 Task: Change font color to red.
Action: Mouse moved to (537, 320)
Screenshot: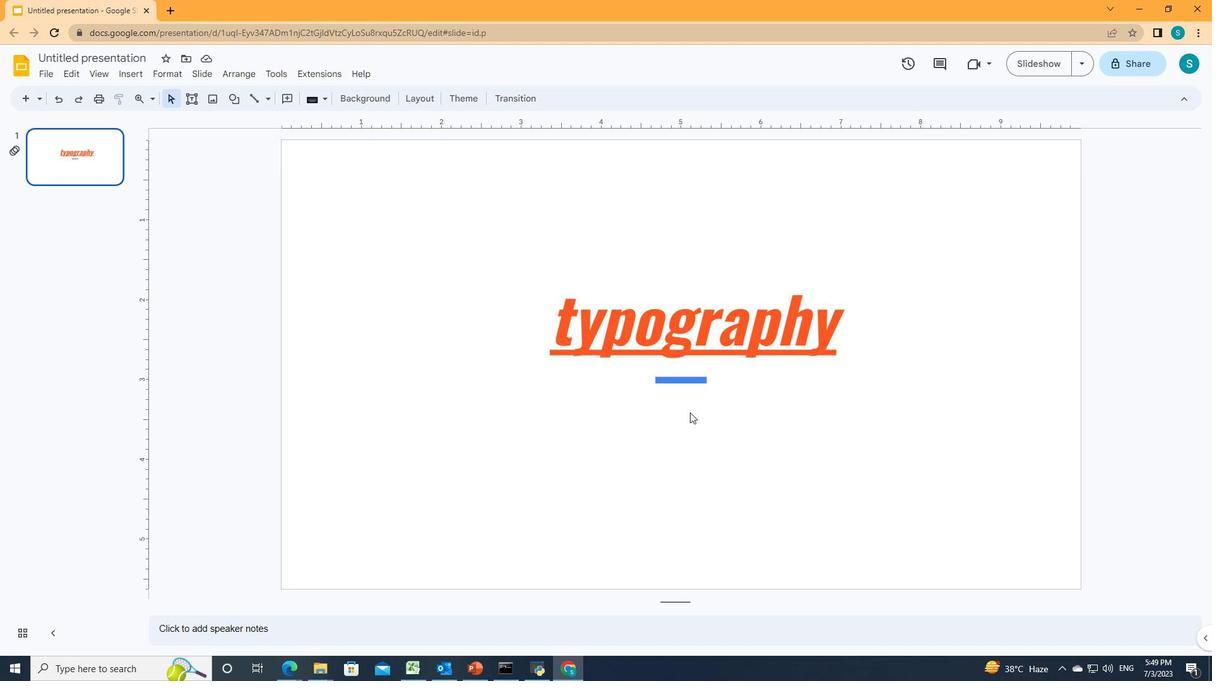 
Action: Mouse pressed left at (537, 320)
Screenshot: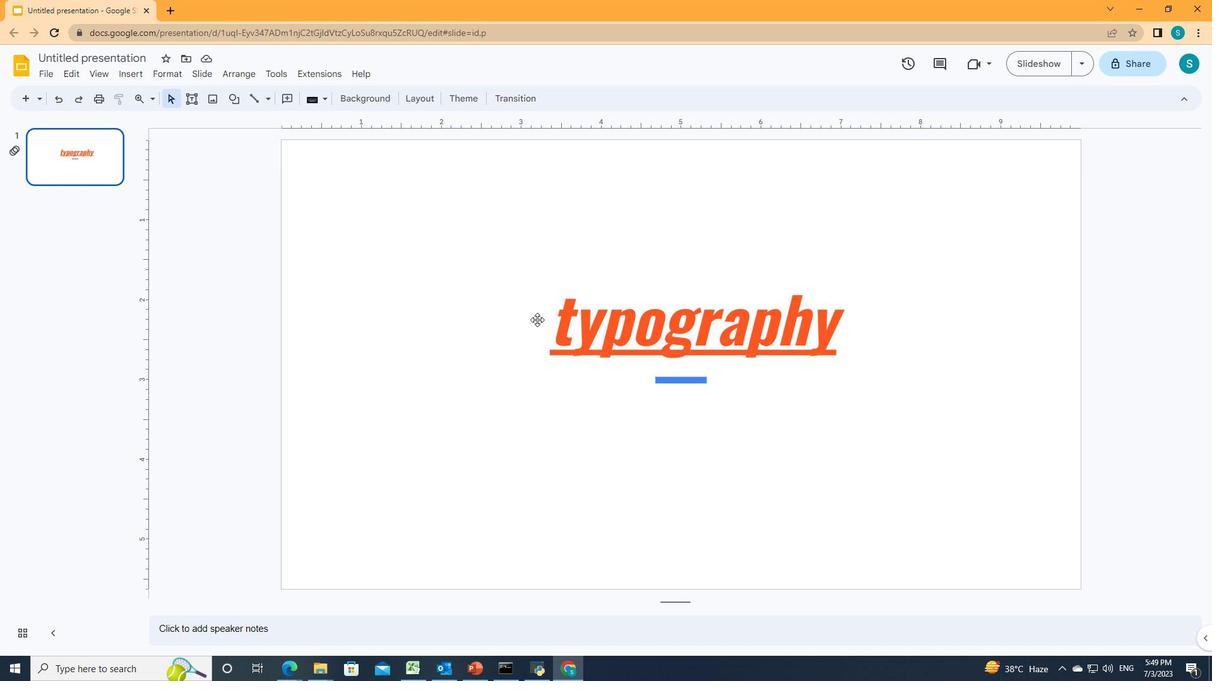 
Action: Mouse pressed left at (537, 320)
Screenshot: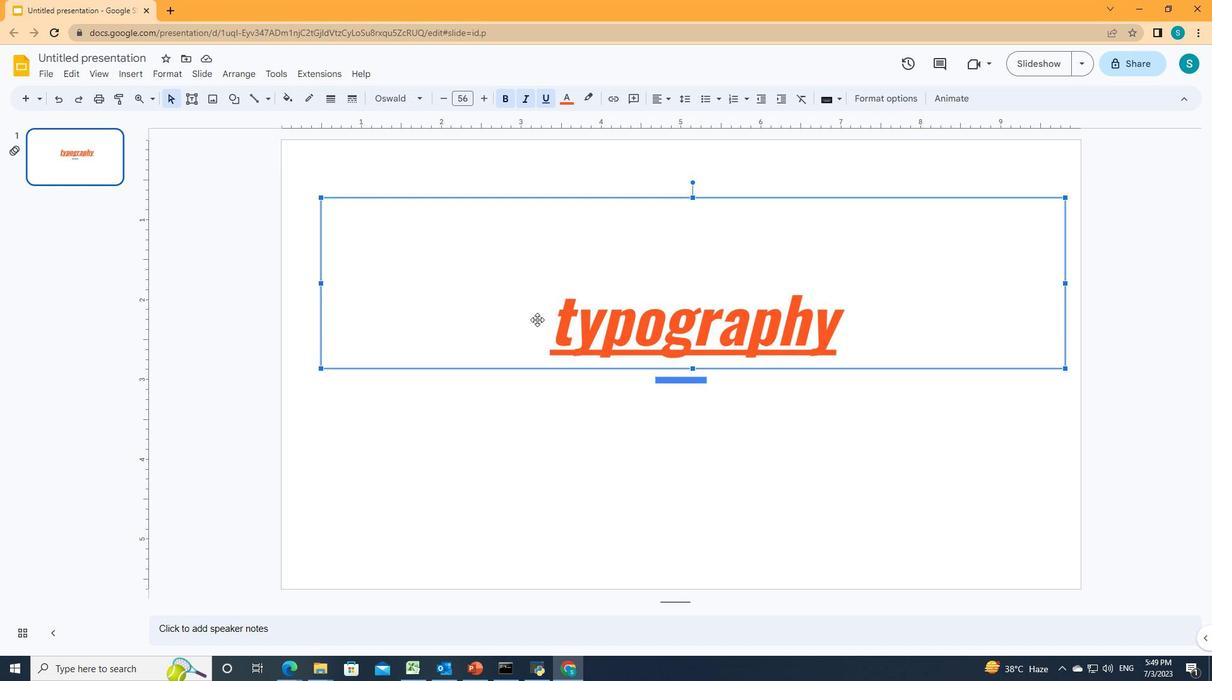 
Action: Mouse pressed left at (537, 320)
Screenshot: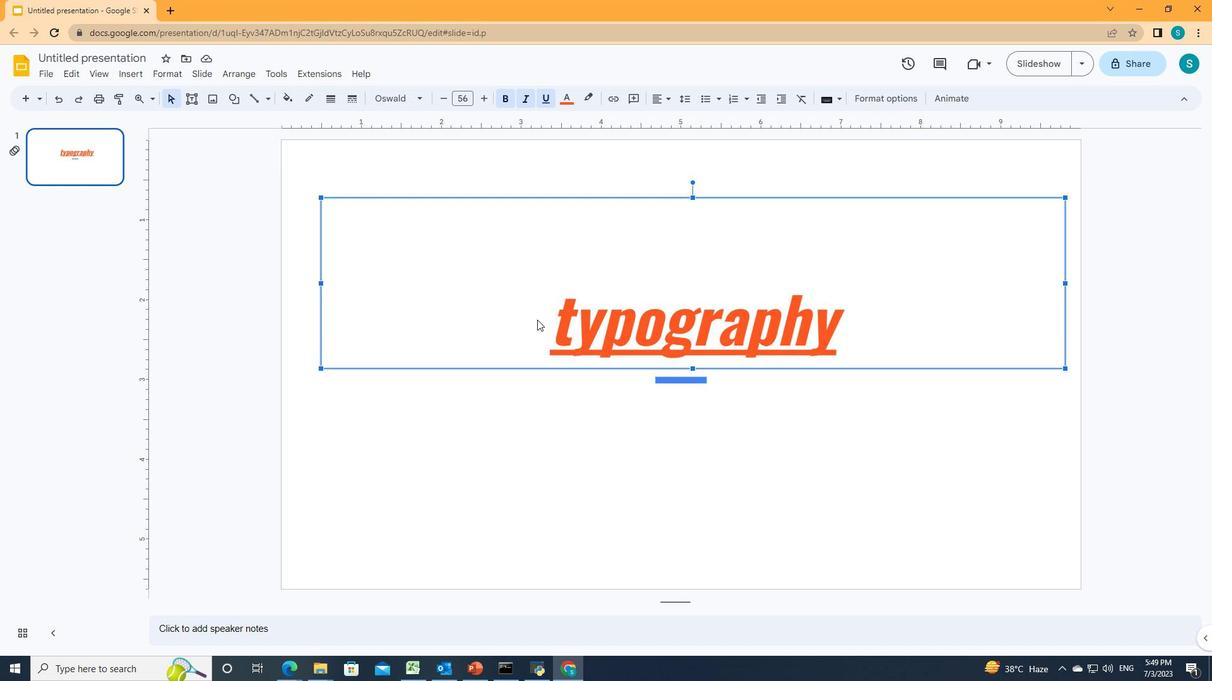
Action: Mouse moved to (548, 318)
Screenshot: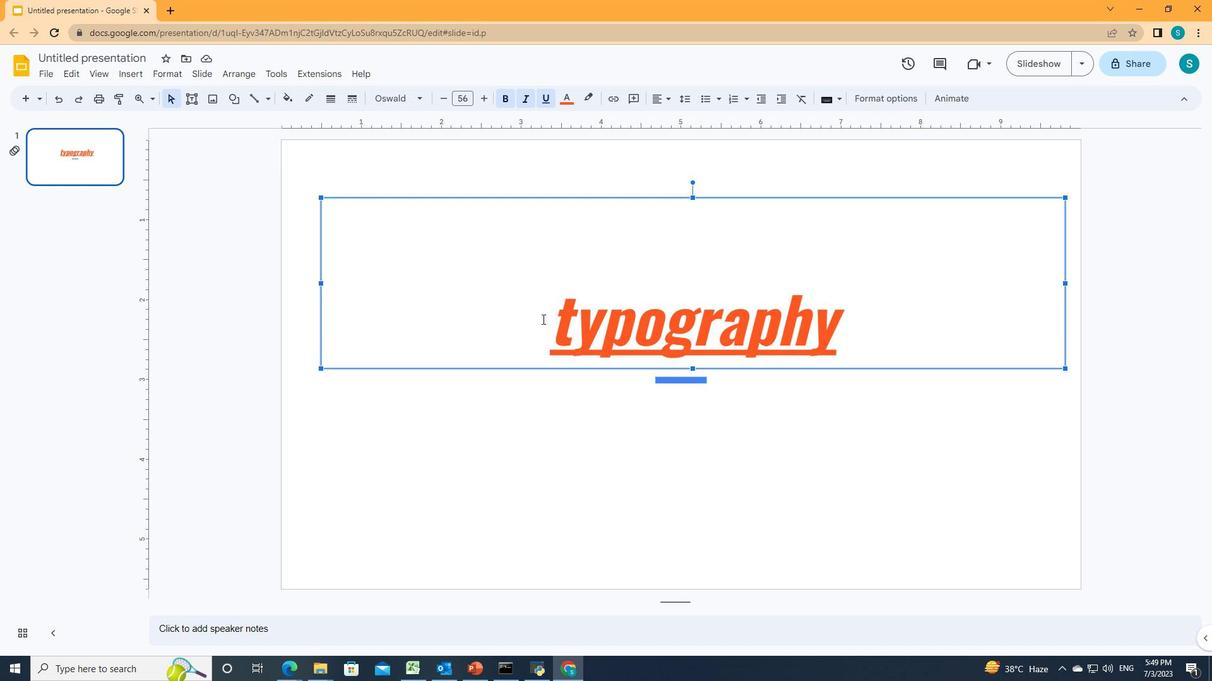 
Action: Mouse pressed left at (548, 318)
Screenshot: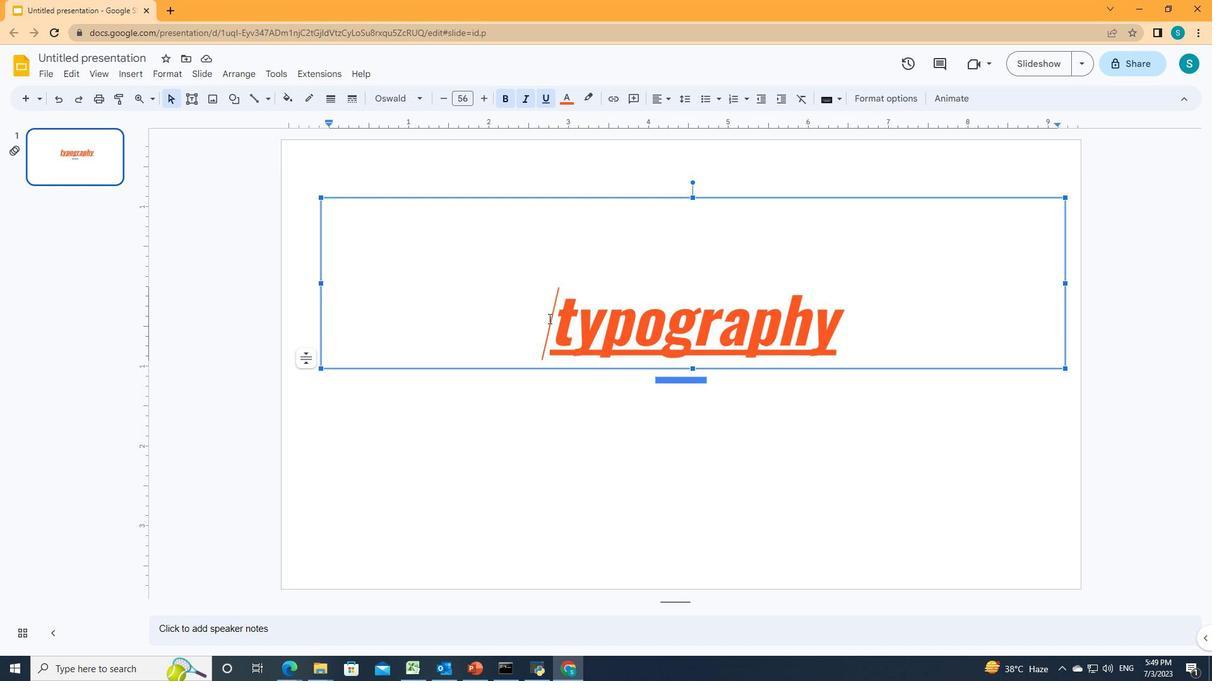 
Action: Mouse moved to (575, 95)
Screenshot: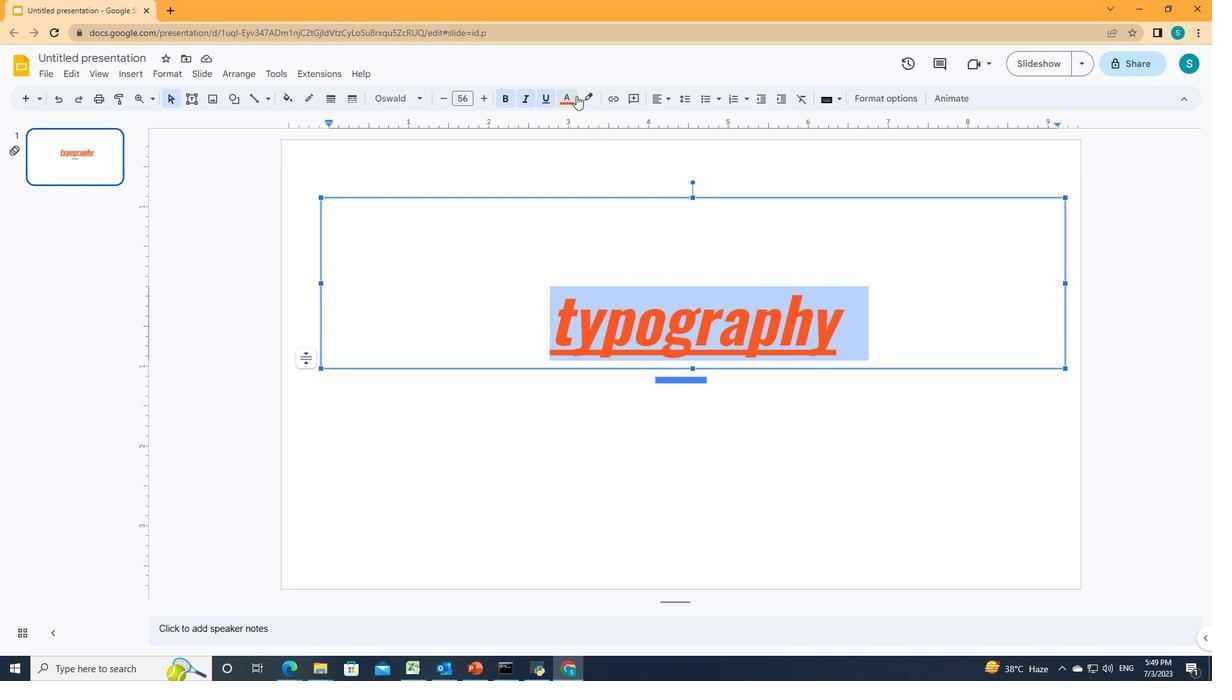 
Action: Mouse pressed left at (575, 95)
Screenshot: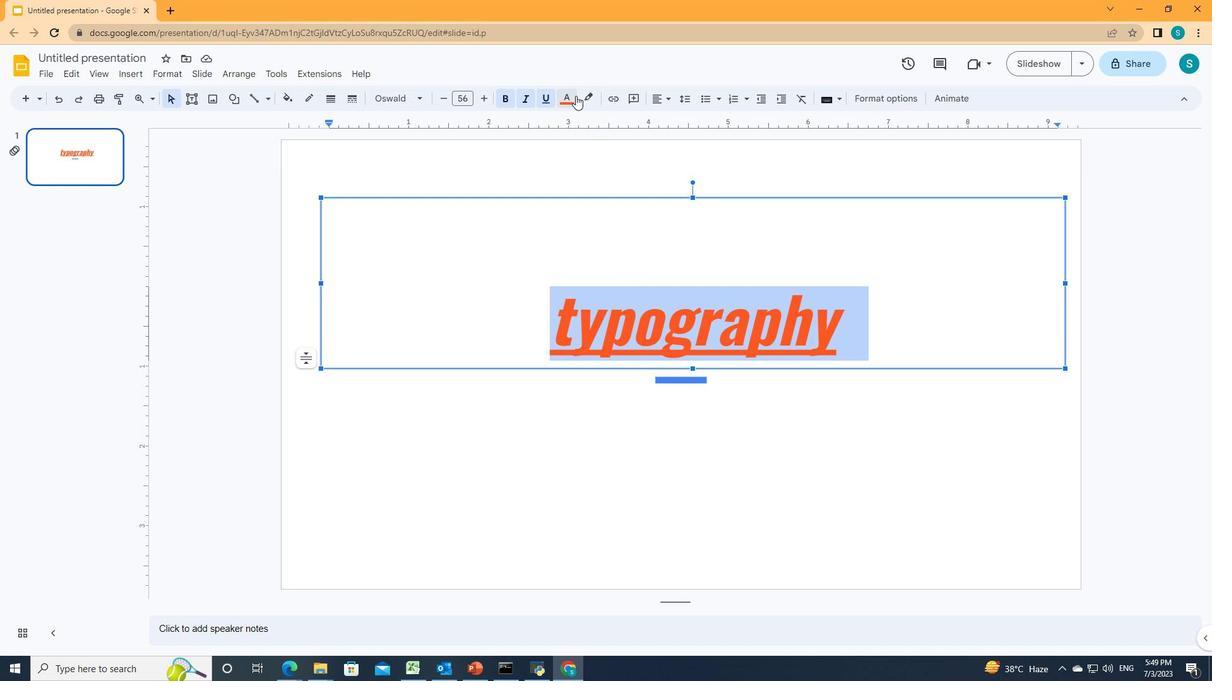 
Action: Mouse moved to (582, 222)
Screenshot: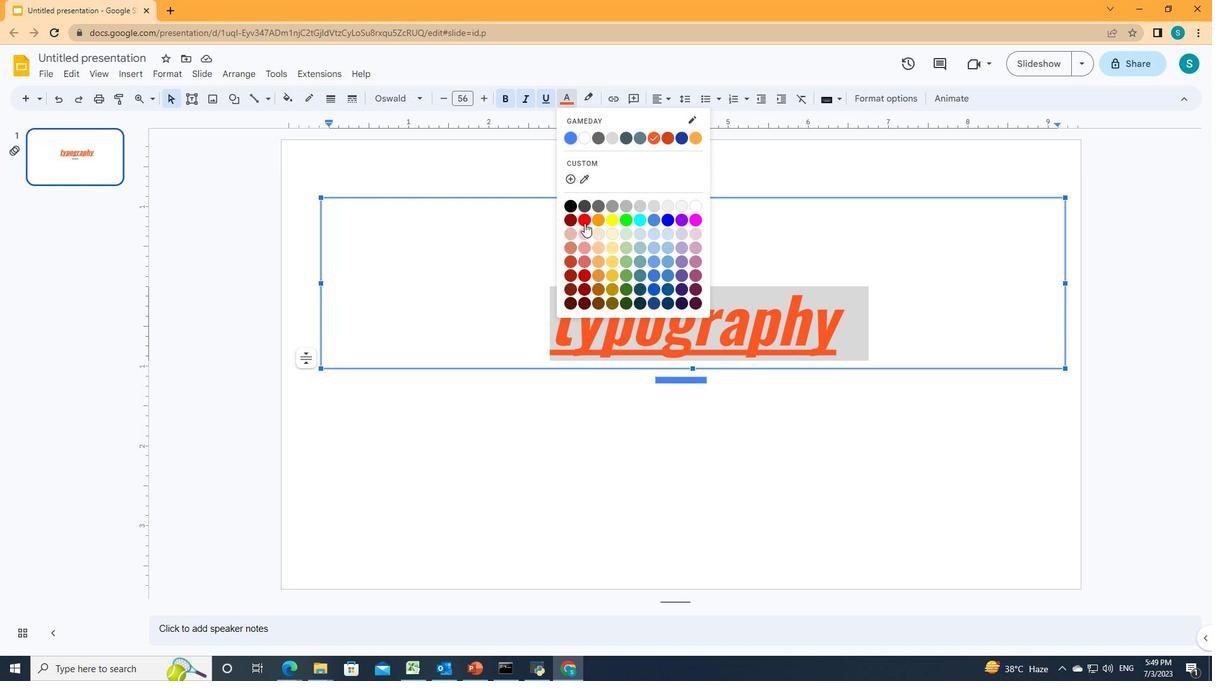 
Action: Mouse pressed left at (582, 222)
Screenshot: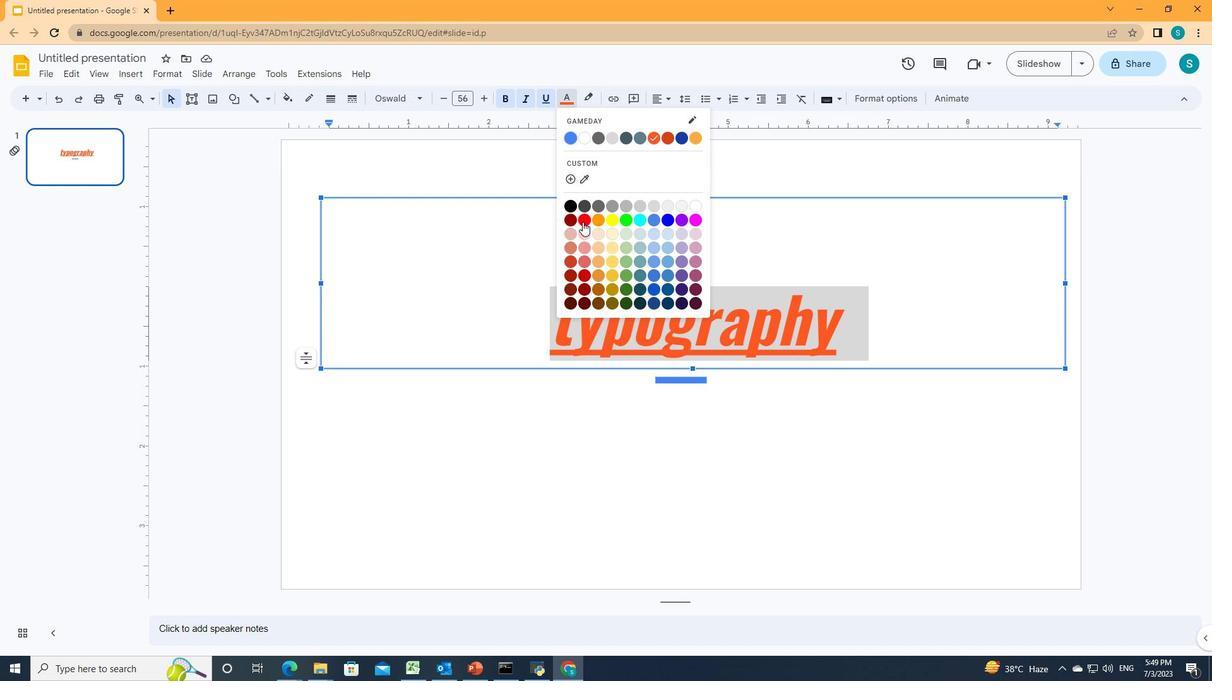 
